 Task: Add in the project TouchLine a sprint 'Warp Drive'.
Action: Mouse moved to (395, 368)
Screenshot: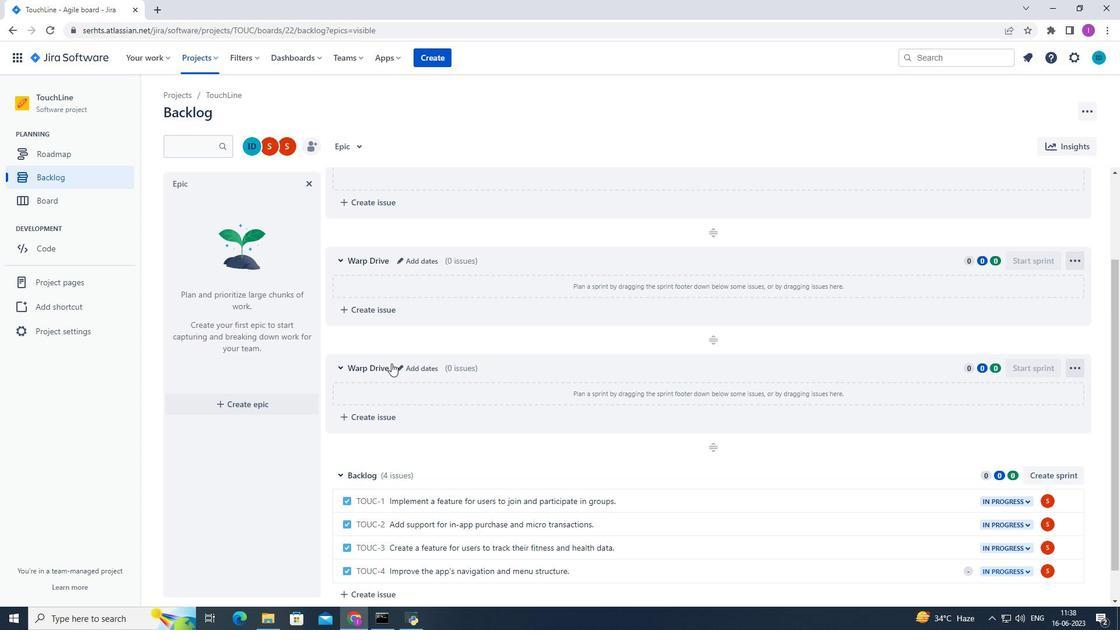 
Action: Mouse pressed left at (395, 368)
Screenshot: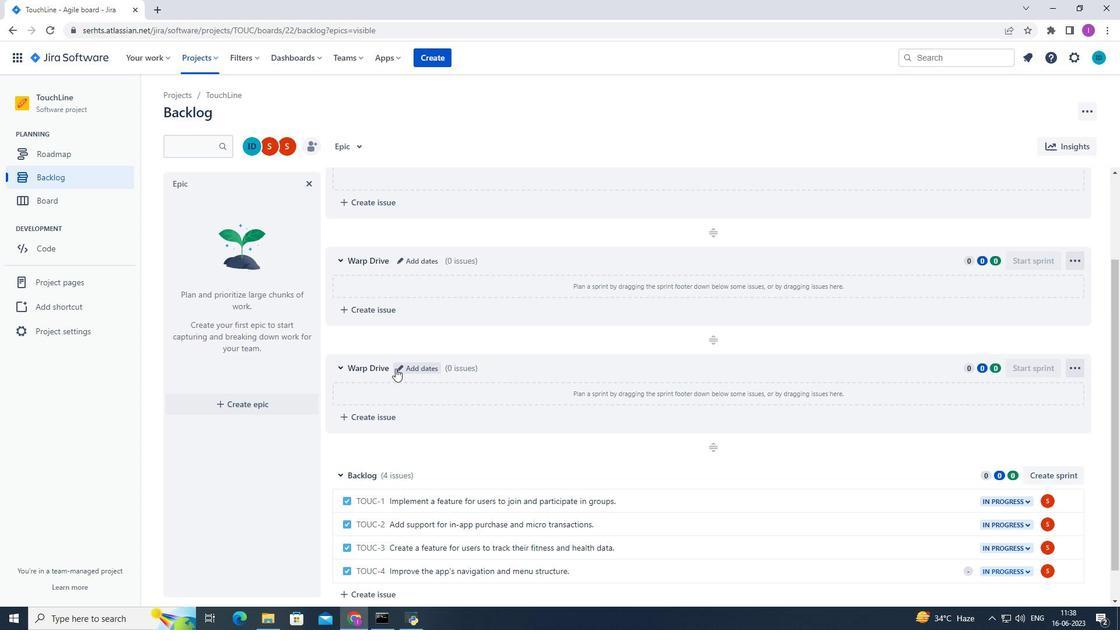 
Action: Mouse moved to (469, 151)
Screenshot: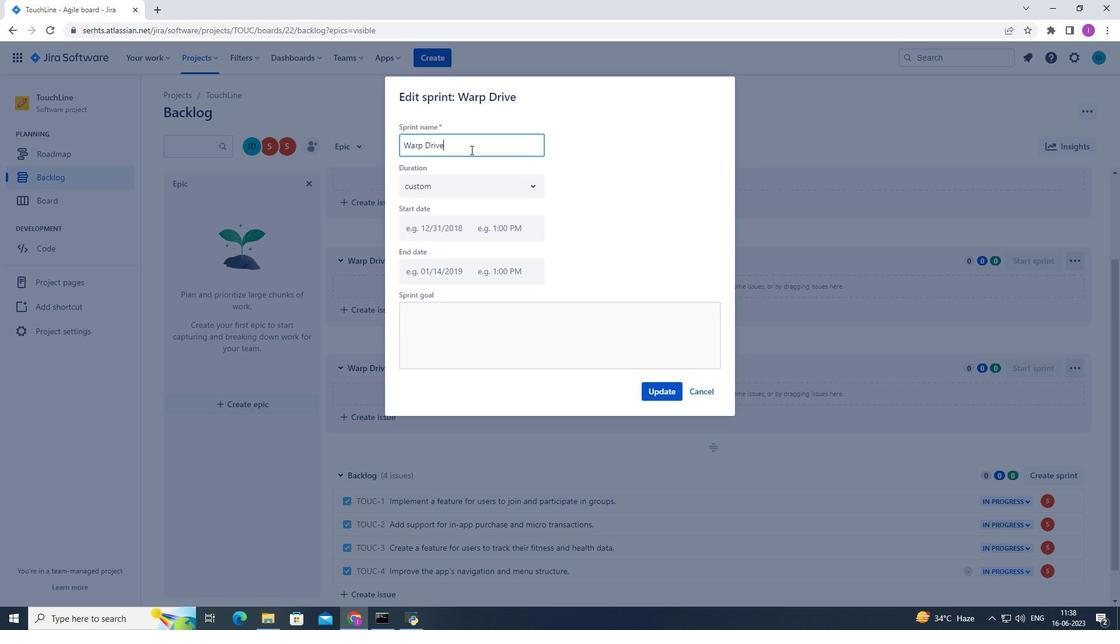 
Action: Mouse pressed left at (469, 151)
Screenshot: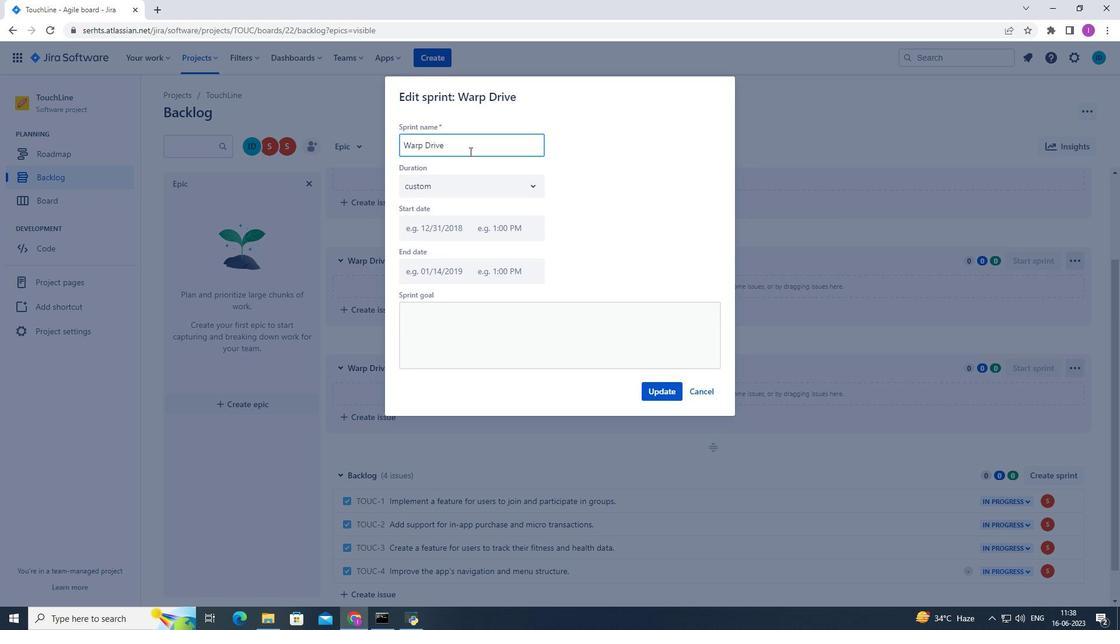 
Action: Mouse moved to (395, 173)
Screenshot: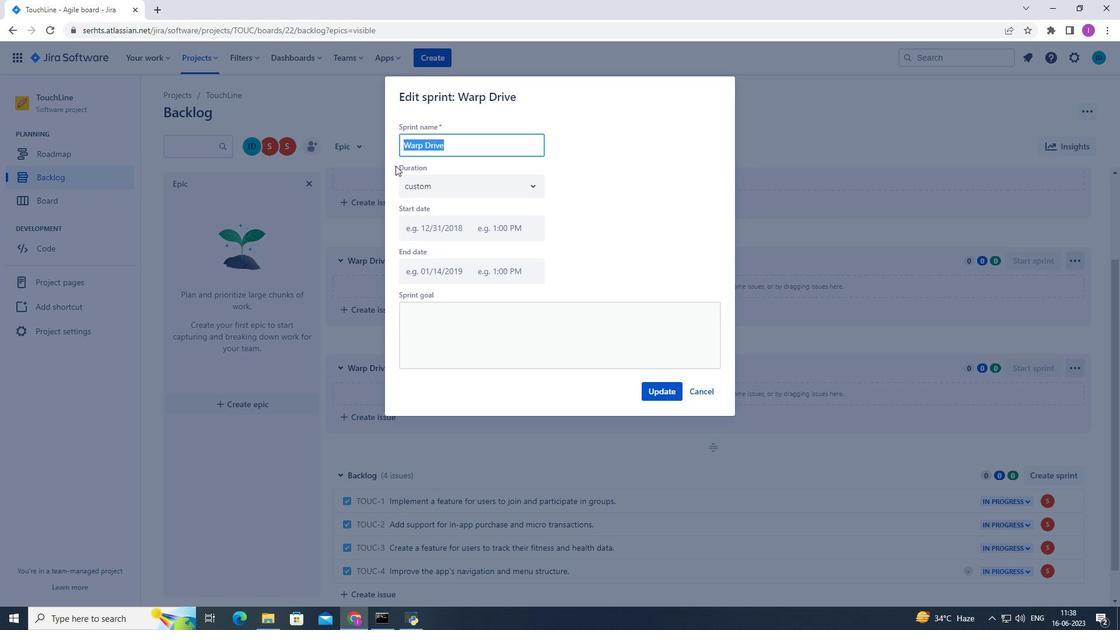 
Action: Key pressed <Key.shift>warp<Key.space><Key.shift>Drive
Screenshot: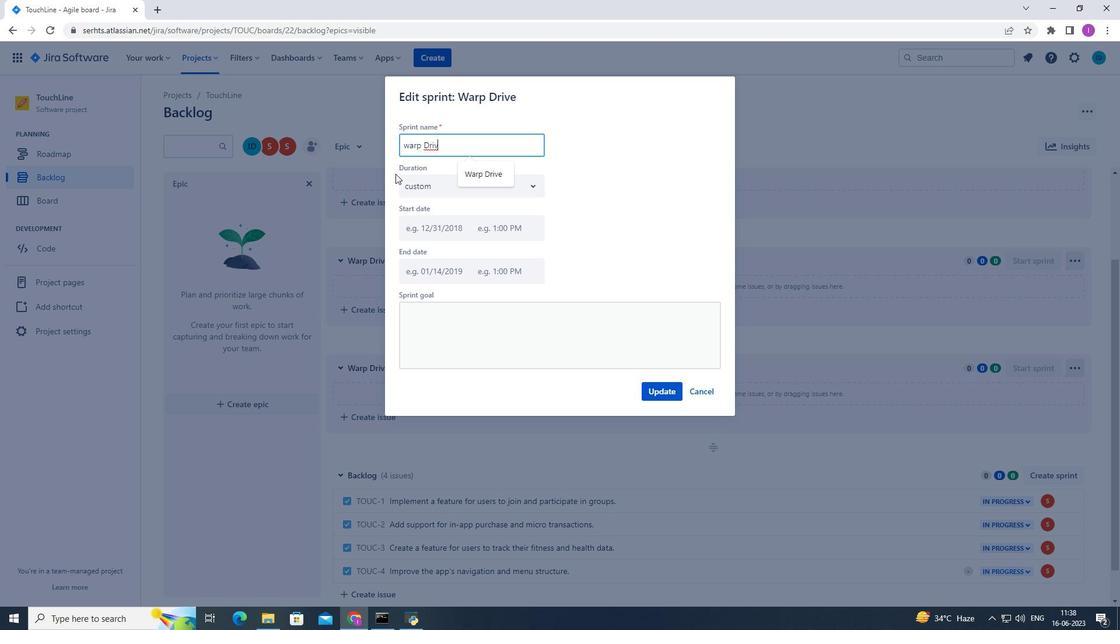 
Action: Mouse moved to (658, 392)
Screenshot: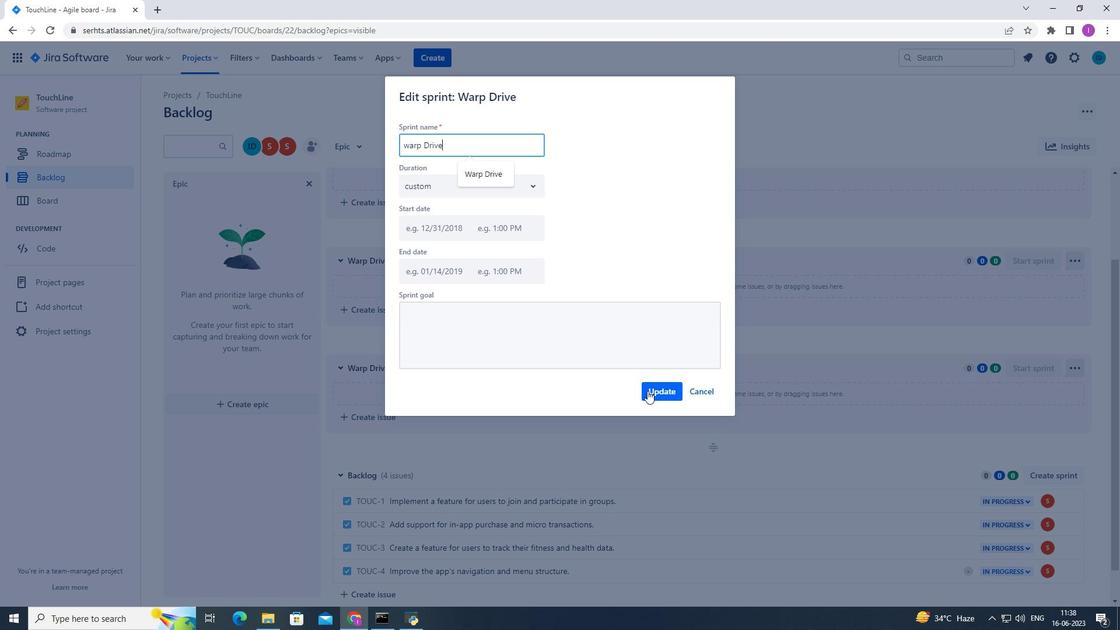 
Action: Mouse pressed left at (658, 392)
Screenshot: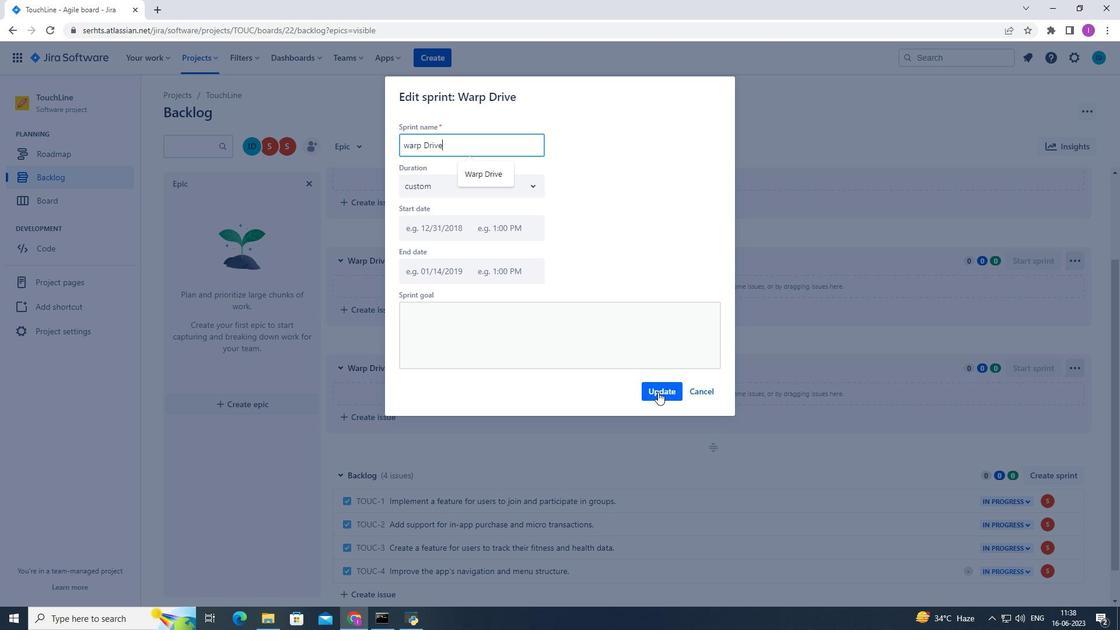 
Action: Mouse moved to (659, 391)
Screenshot: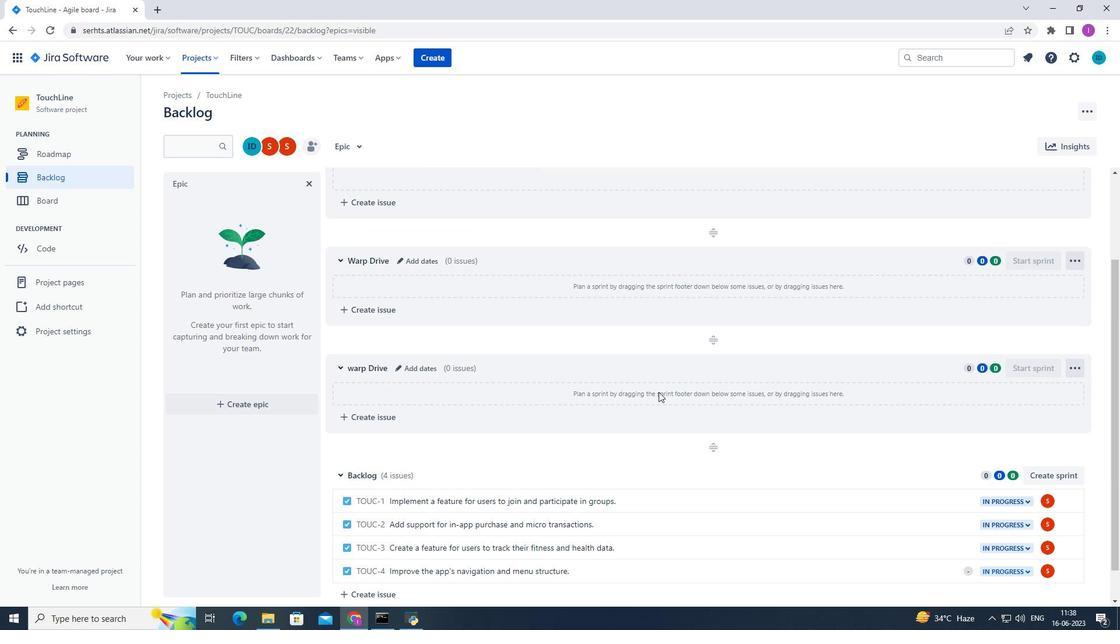 
